 Task: For heading Arial black with underline.  font size for heading18,  'Change the font style of data to'Calibri.  and font size to 9,  Change the alignment of both headline & data to Align center.  In the sheet  BudgetReview logbook
Action: Mouse moved to (1028, 134)
Screenshot: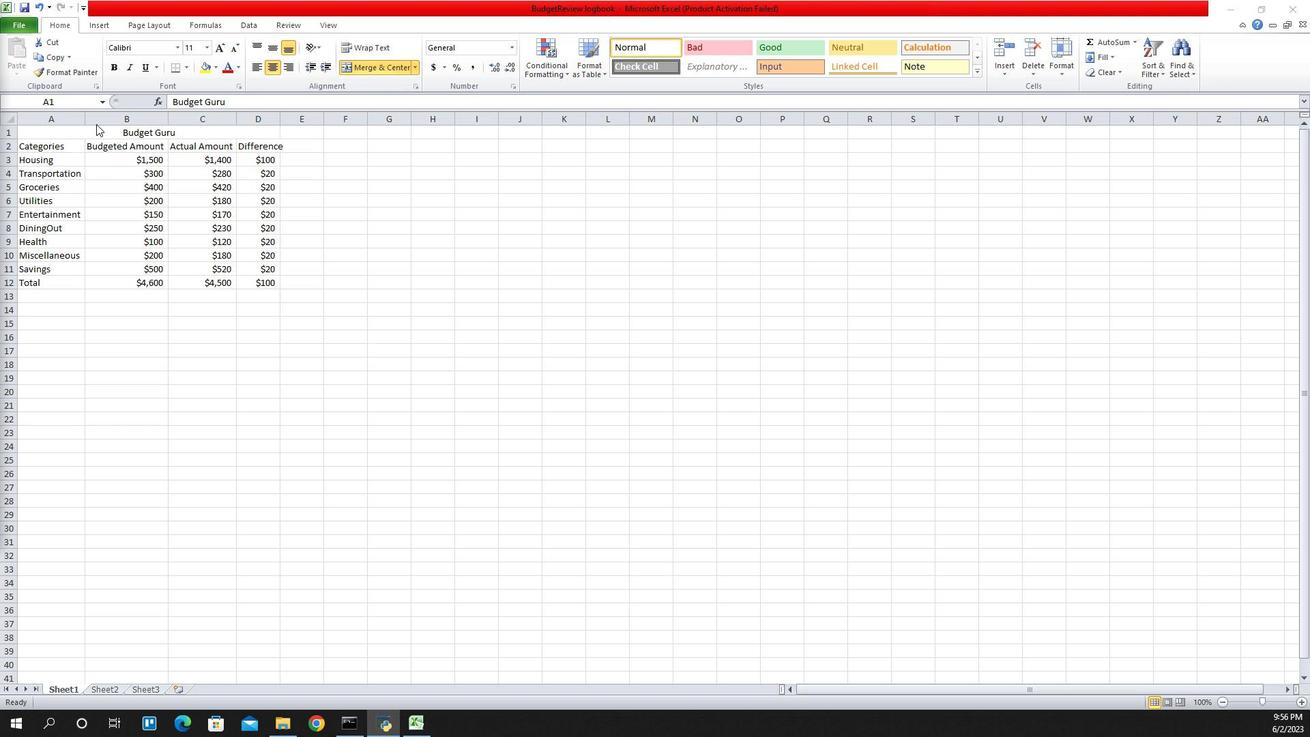 
Action: Mouse pressed left at (1028, 134)
Screenshot: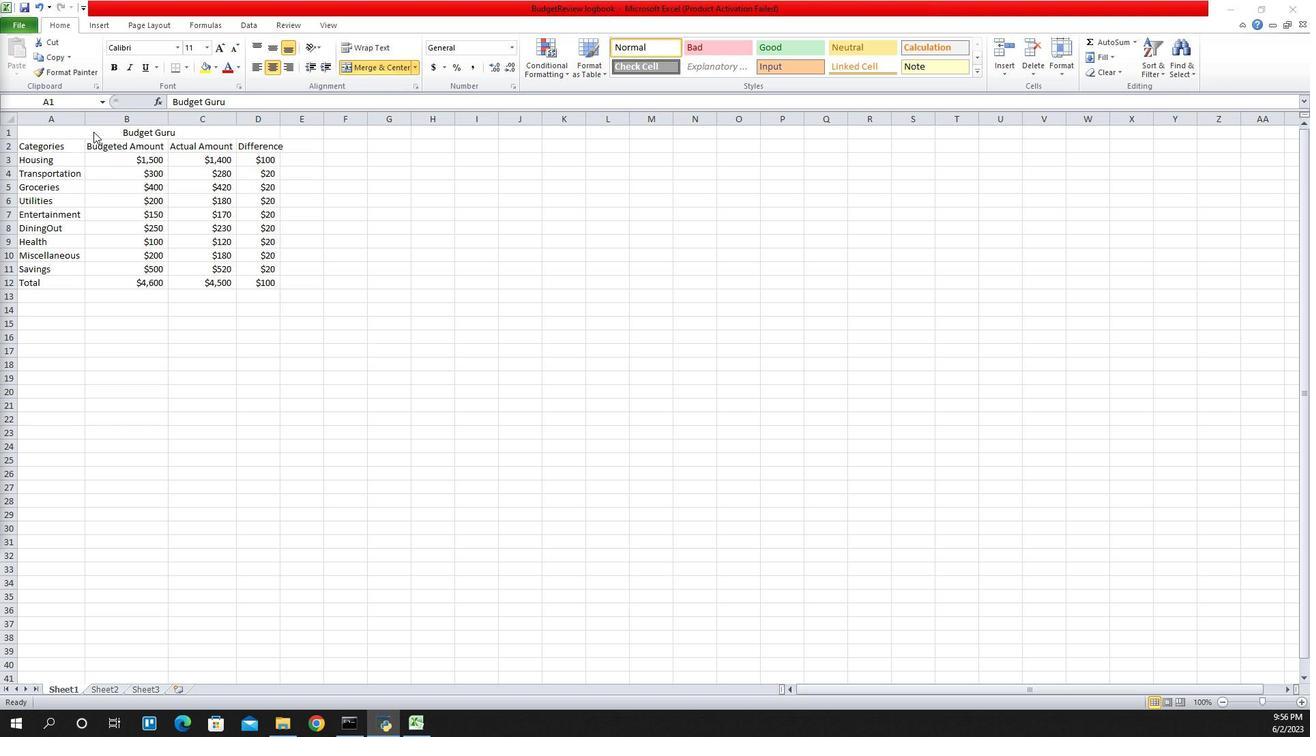 
Action: Mouse moved to (1098, 51)
Screenshot: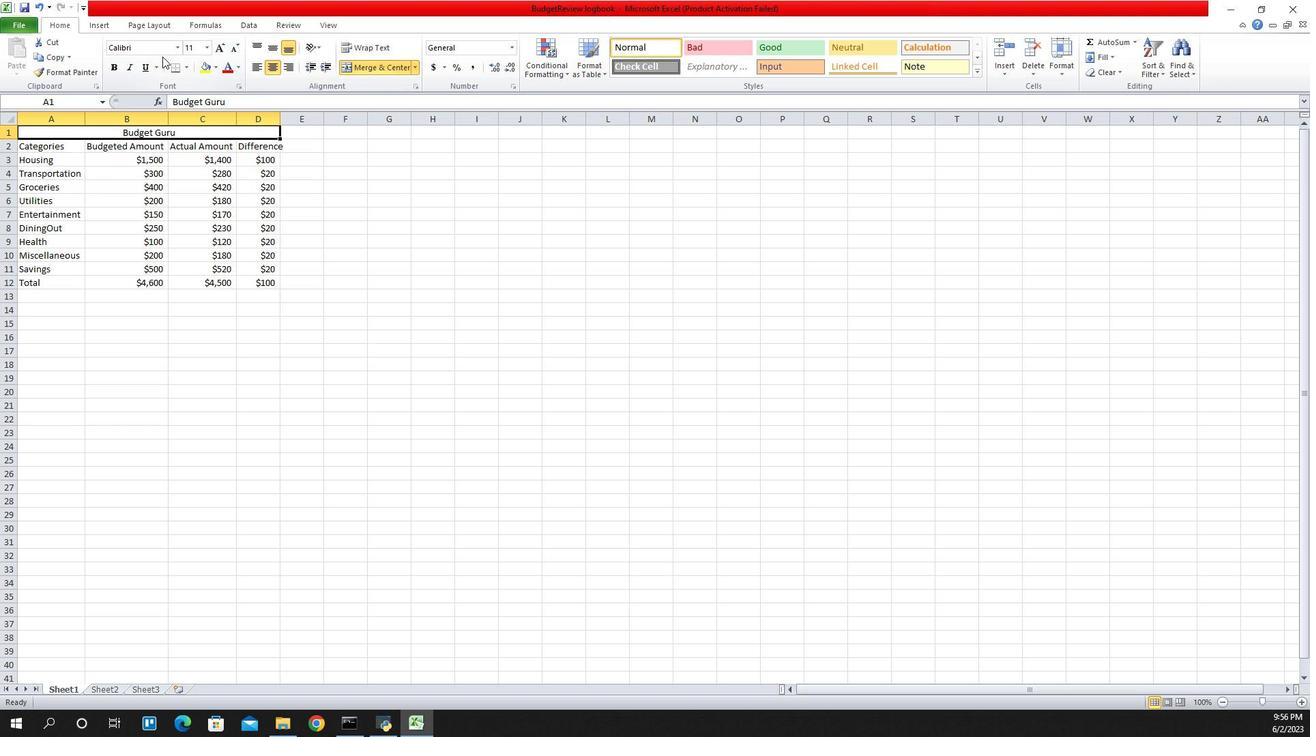 
Action: Mouse pressed left at (1098, 51)
Screenshot: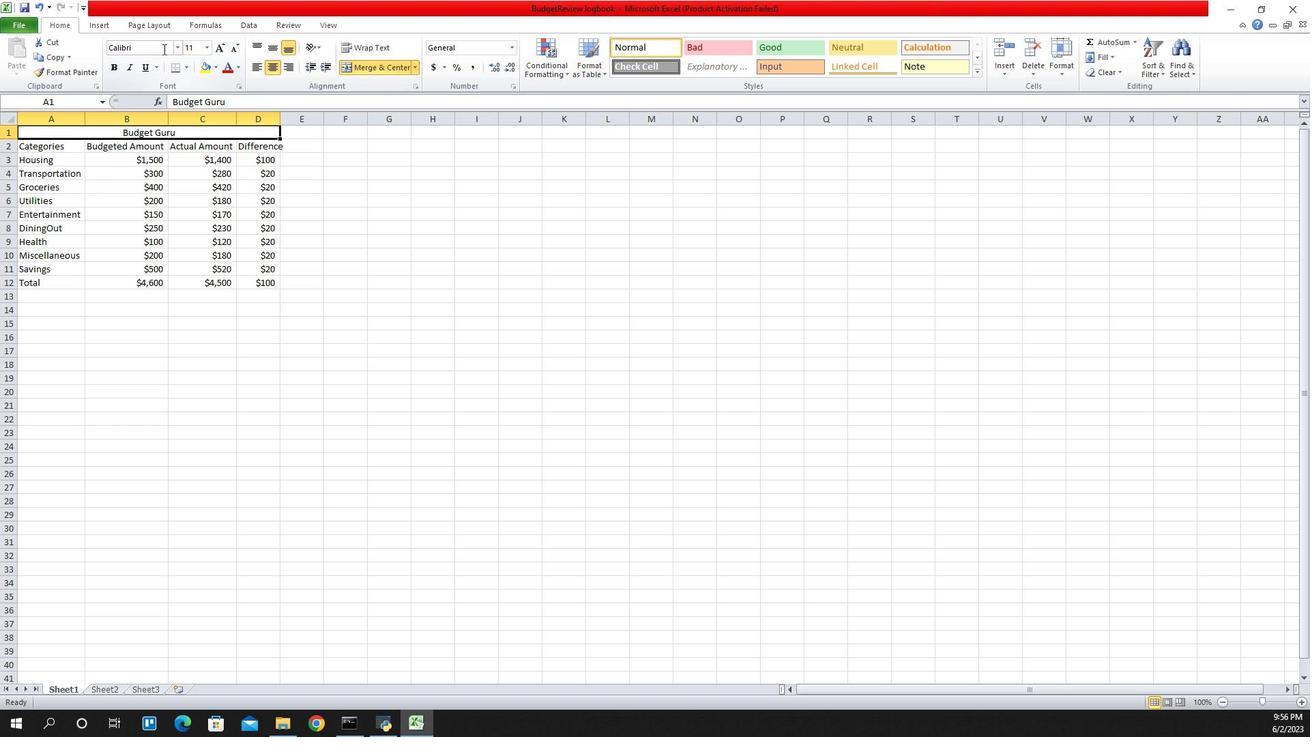 
Action: Mouse moved to (1114, 53)
Screenshot: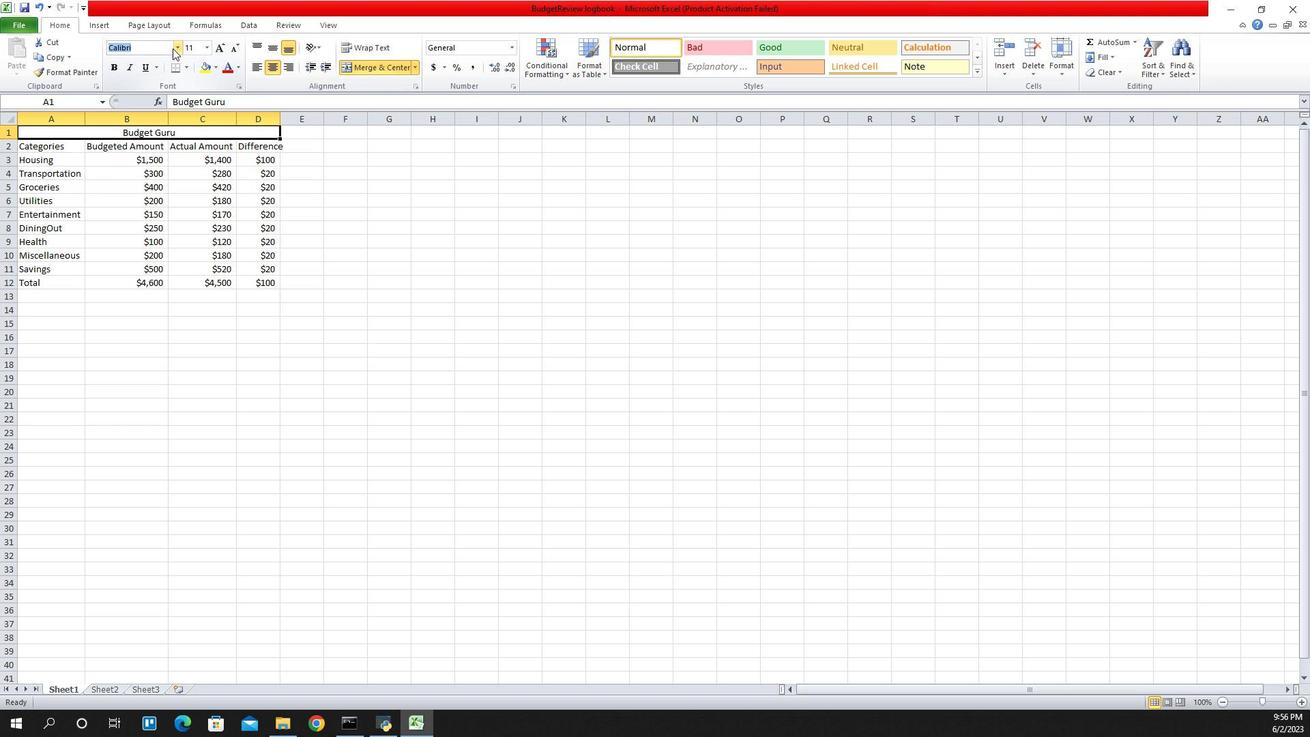 
Action: Mouse pressed left at (1114, 53)
Screenshot: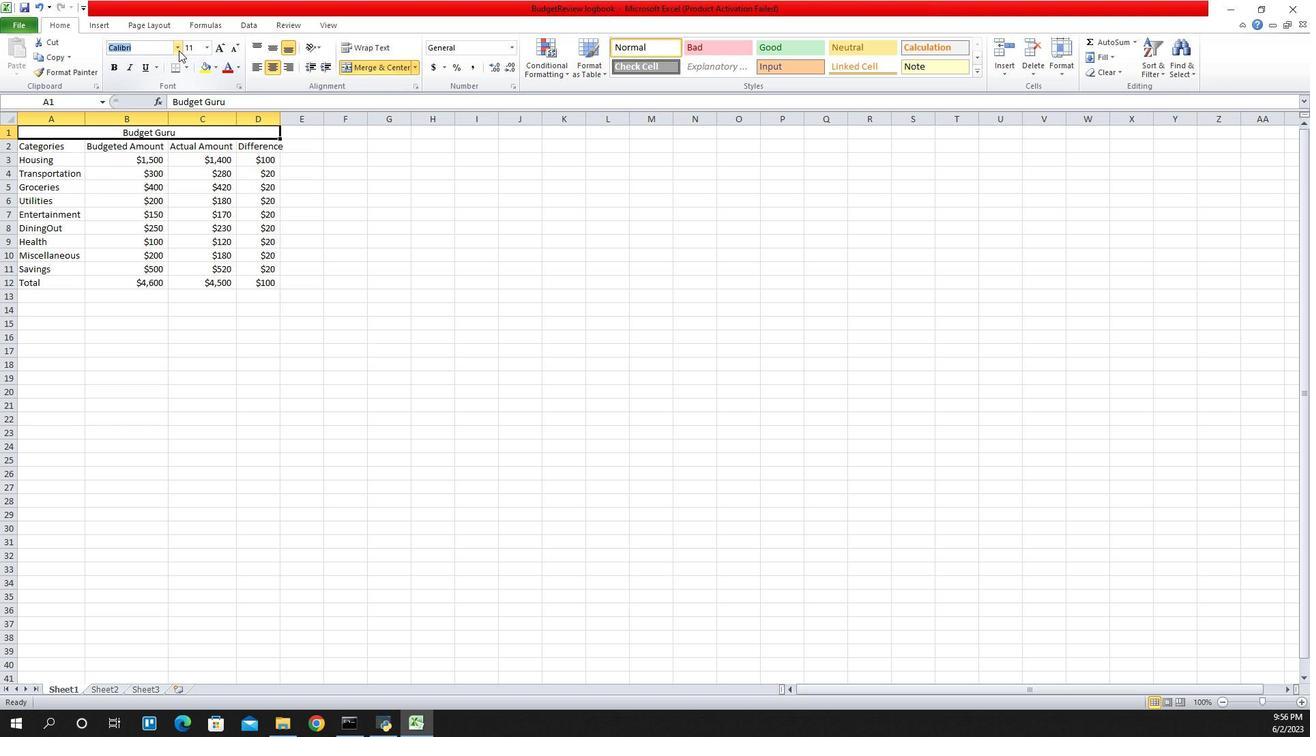 
Action: Mouse moved to (1090, 180)
Screenshot: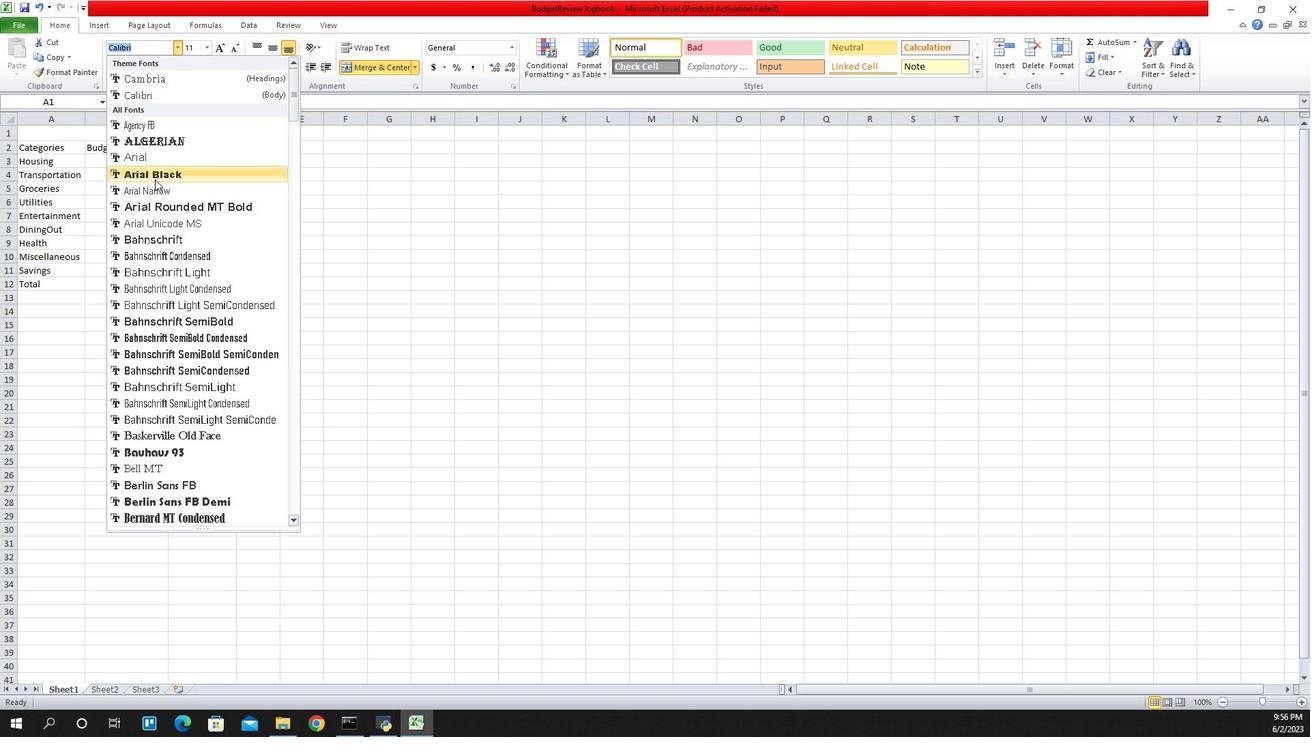 
Action: Mouse pressed left at (1090, 180)
Screenshot: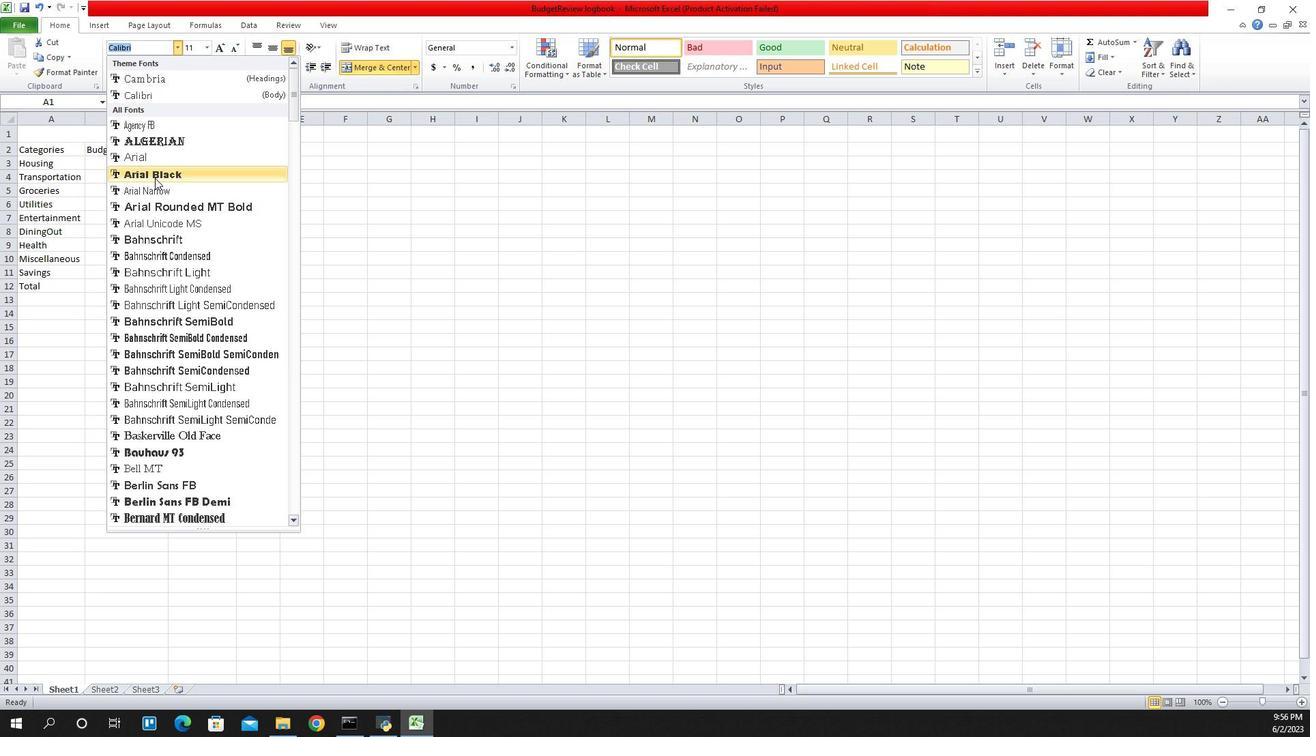 
Action: Mouse moved to (1083, 70)
Screenshot: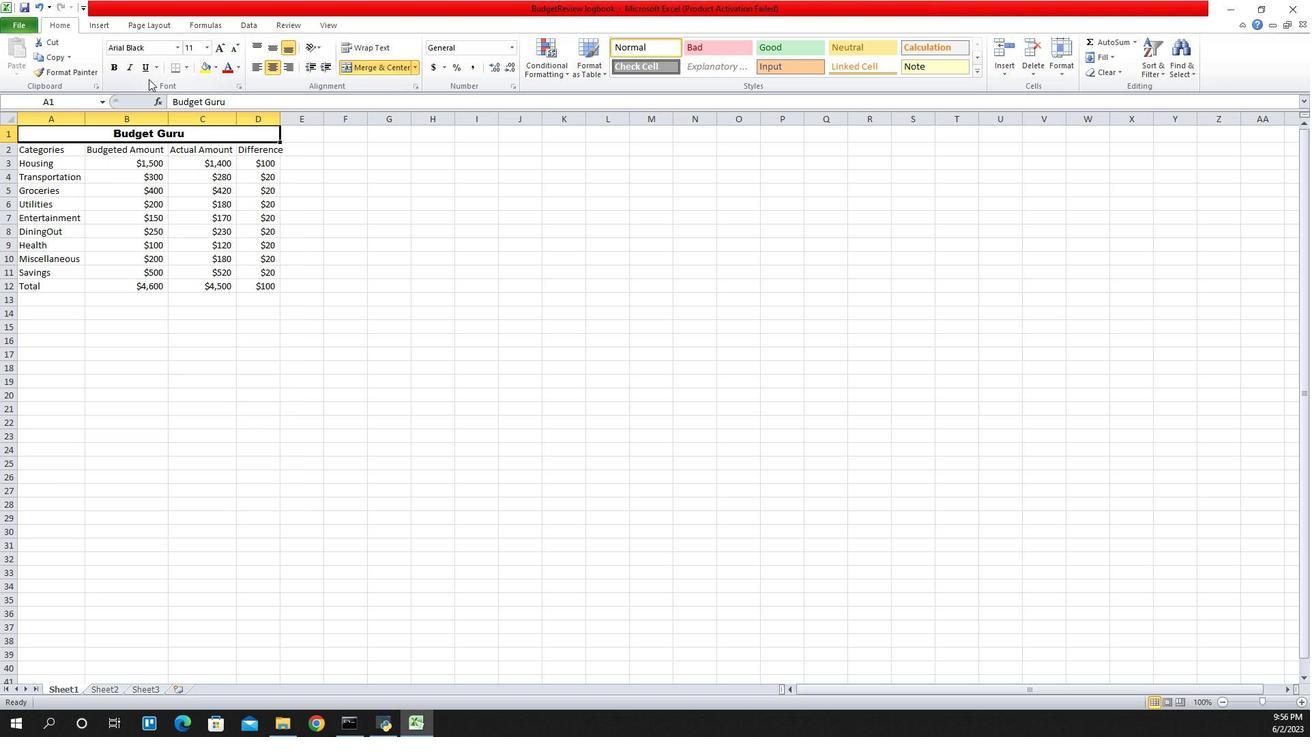
Action: Mouse pressed left at (1083, 70)
Screenshot: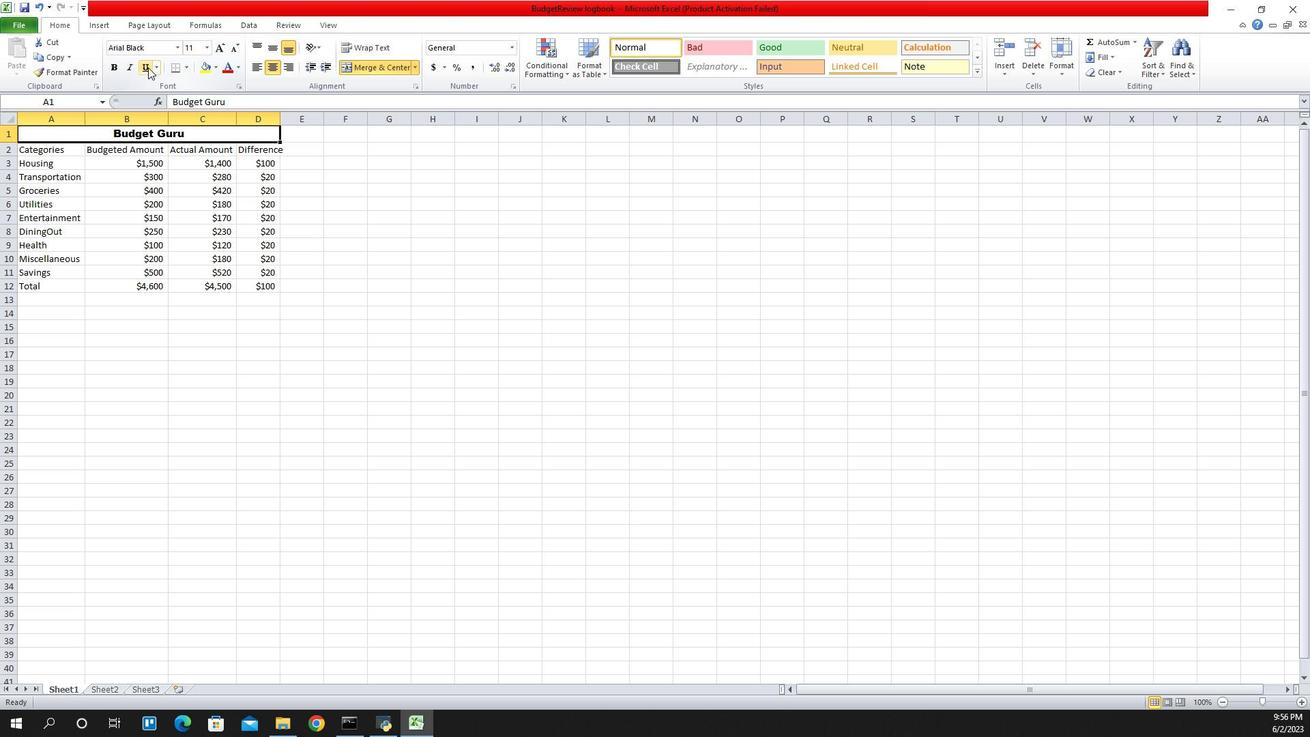 
Action: Mouse moved to (1144, 53)
Screenshot: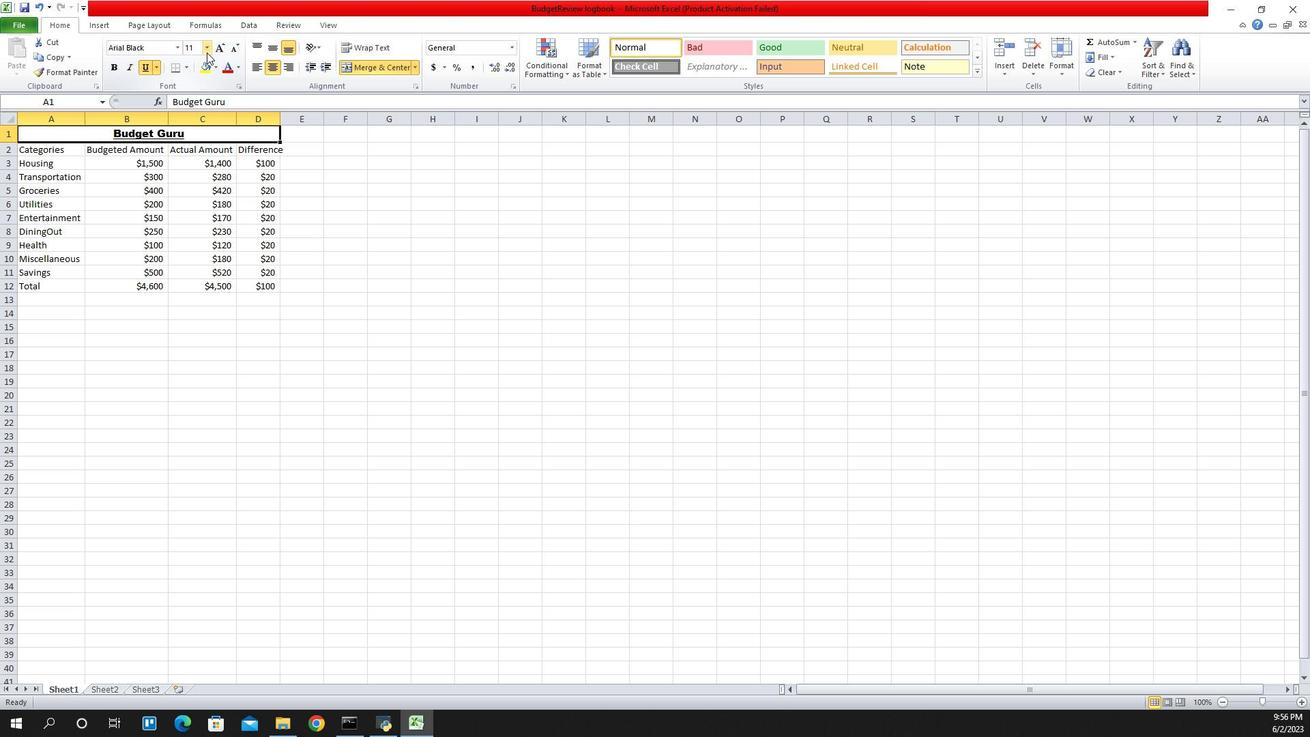 
Action: Mouse pressed left at (1144, 53)
Screenshot: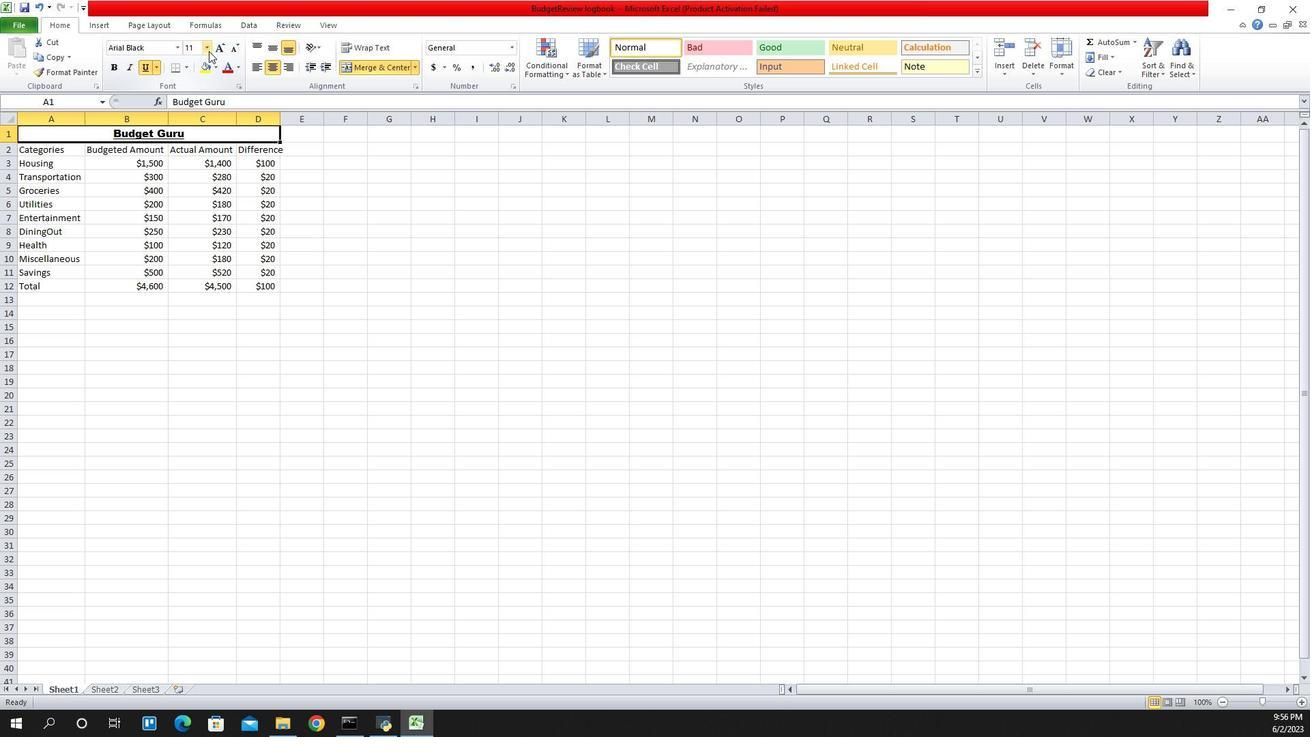 
Action: Mouse moved to (1128, 146)
Screenshot: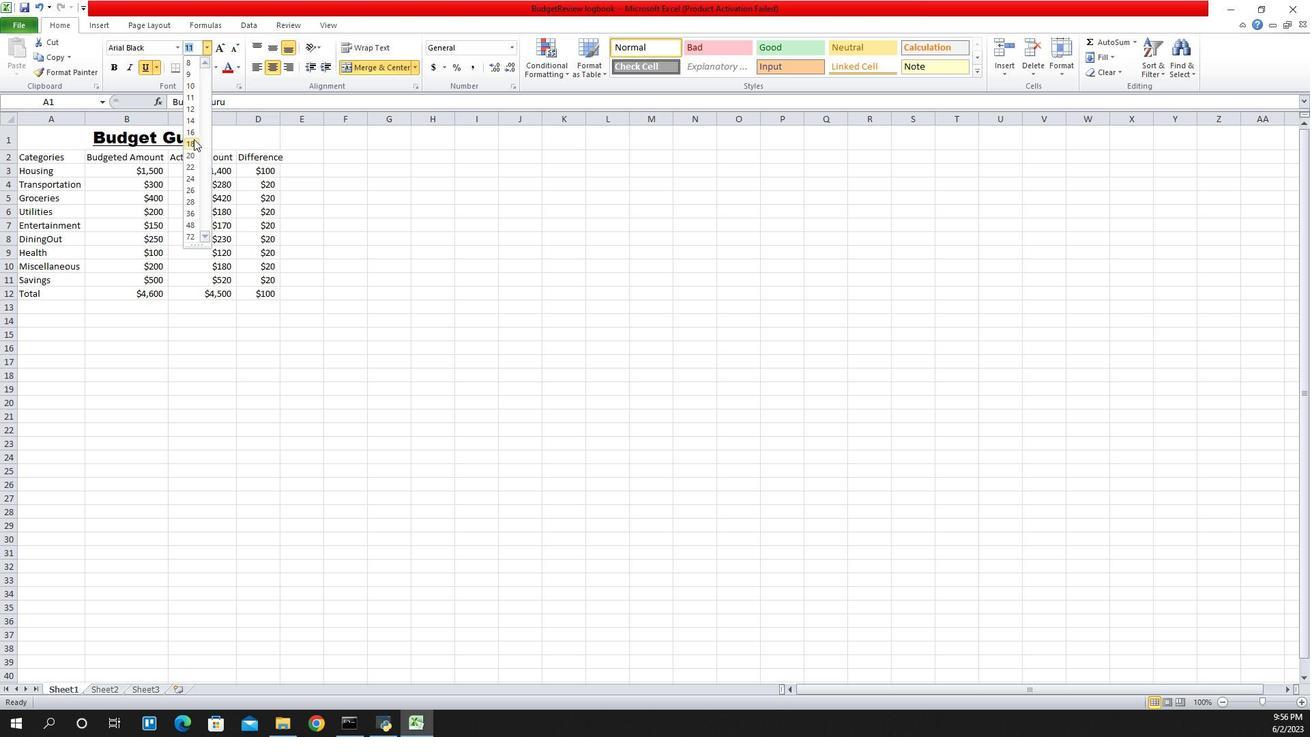 
Action: Mouse pressed left at (1128, 146)
Screenshot: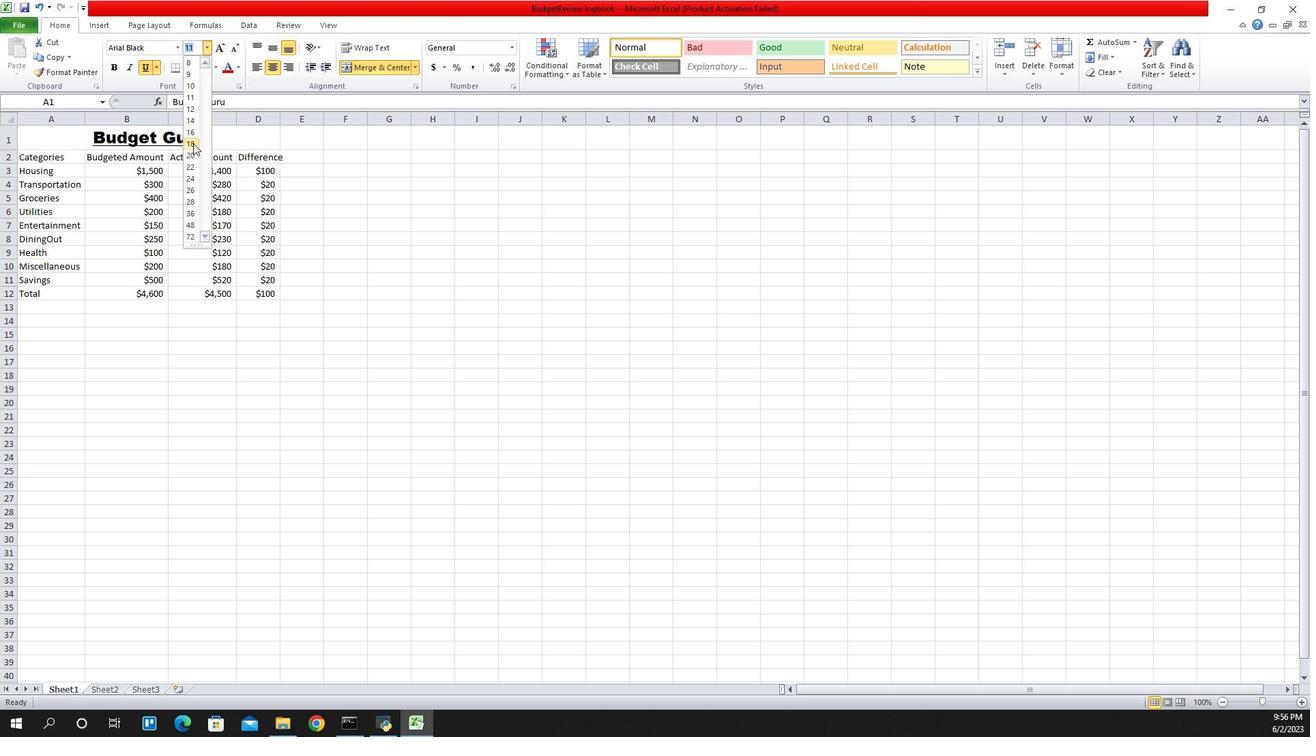 
Action: Mouse moved to (977, 163)
Screenshot: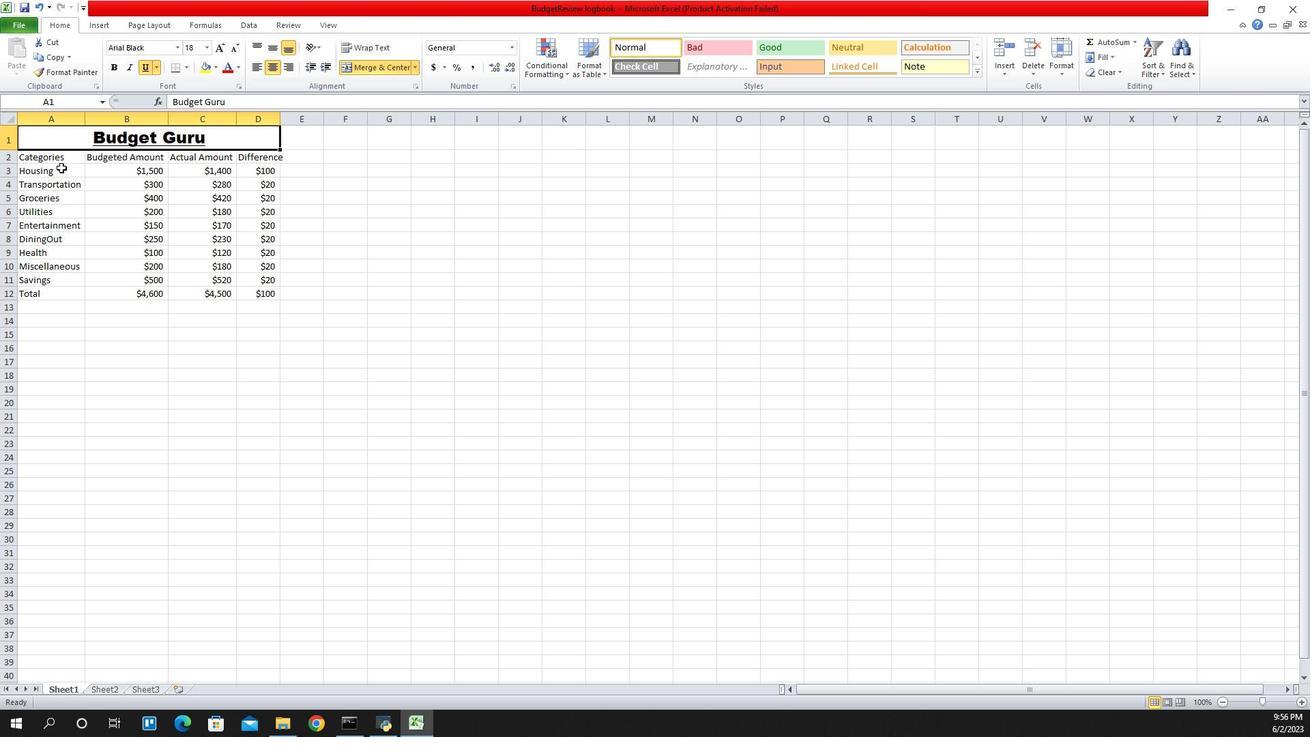 
Action: Mouse pressed left at (977, 163)
Screenshot: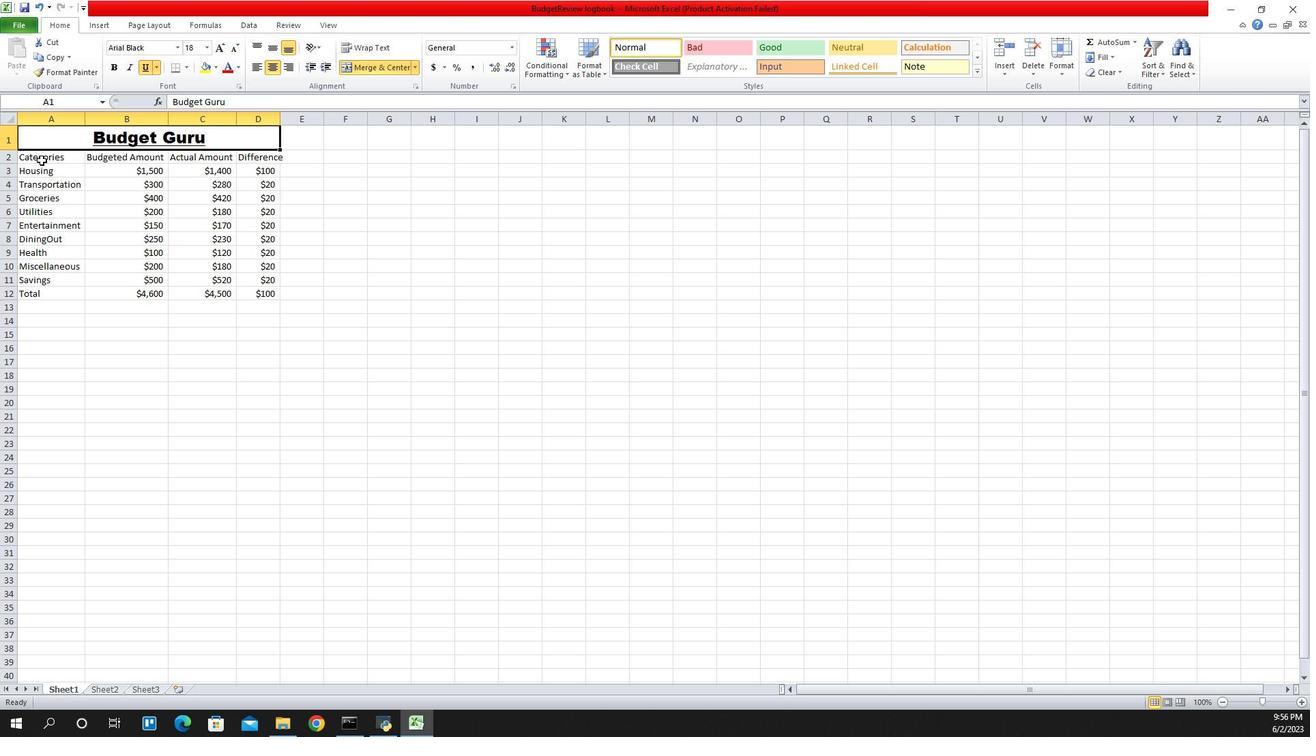 
Action: Mouse moved to (1112, 49)
Screenshot: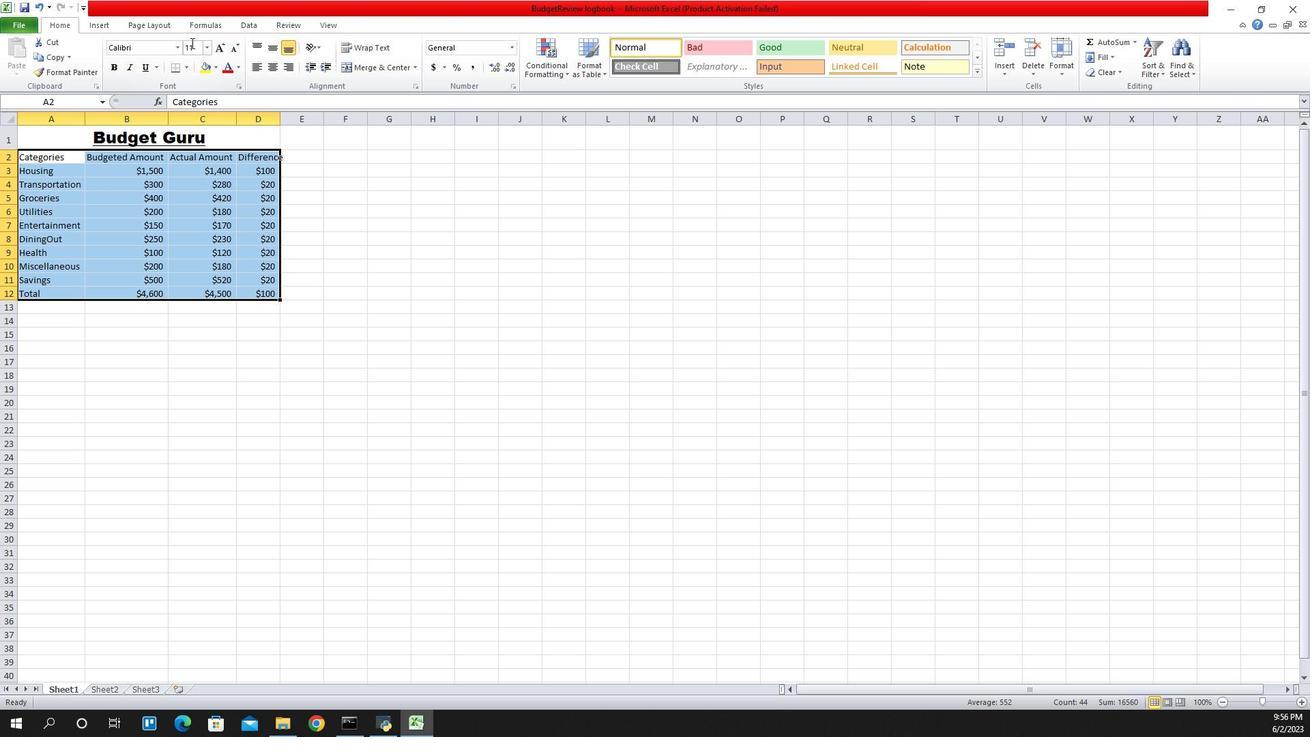 
Action: Mouse pressed left at (1112, 49)
Screenshot: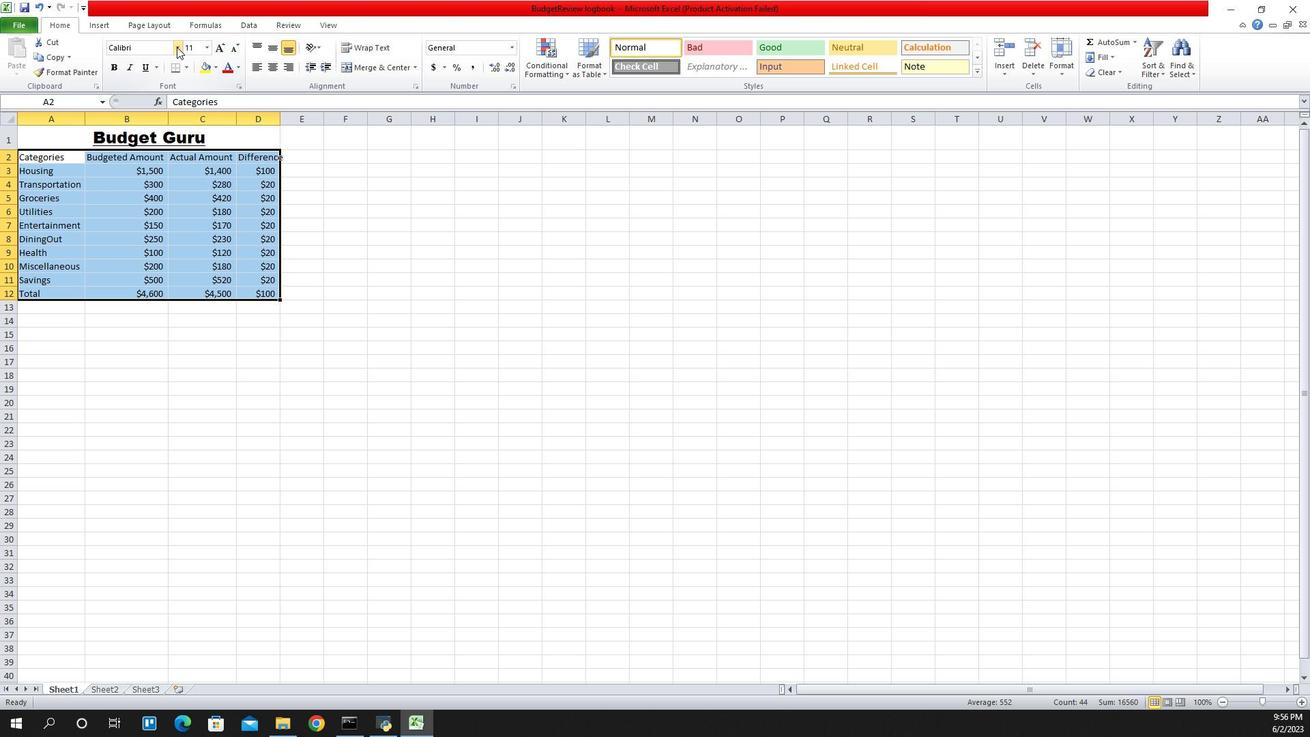 
Action: Mouse moved to (1101, 92)
Screenshot: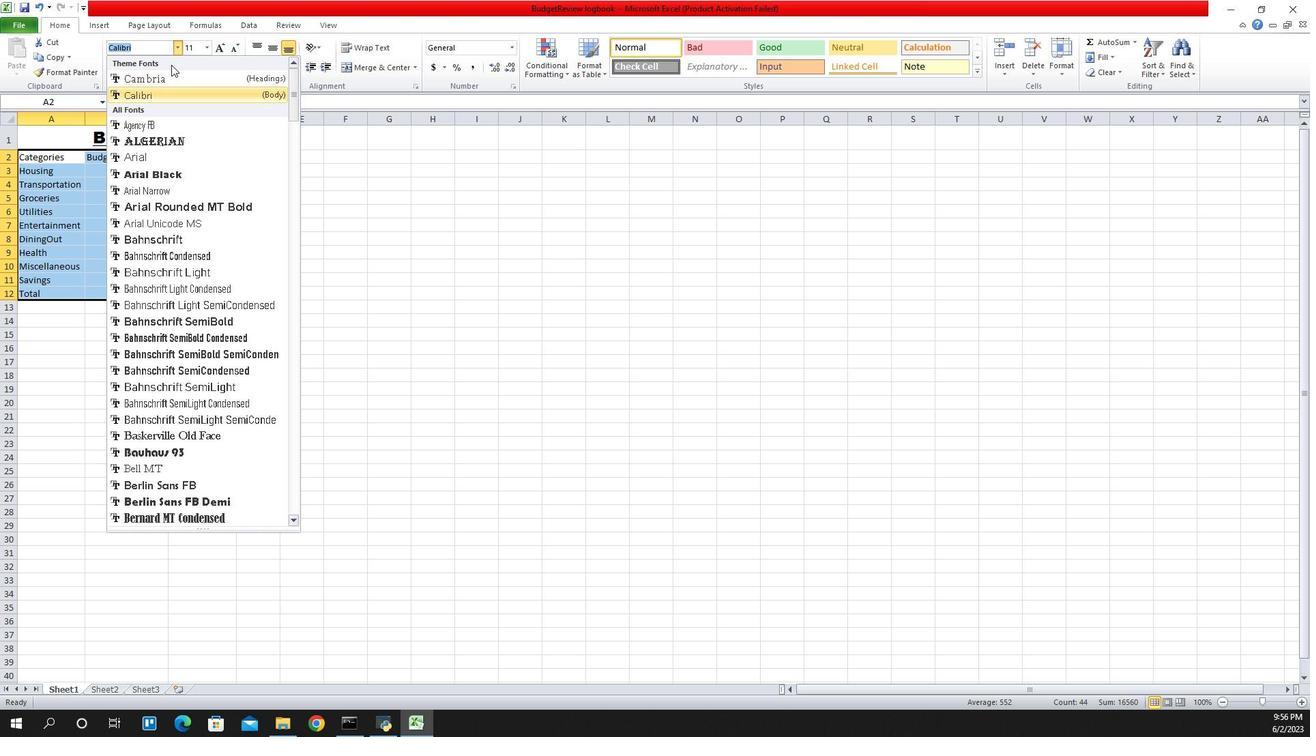 
Action: Mouse pressed left at (1101, 92)
Screenshot: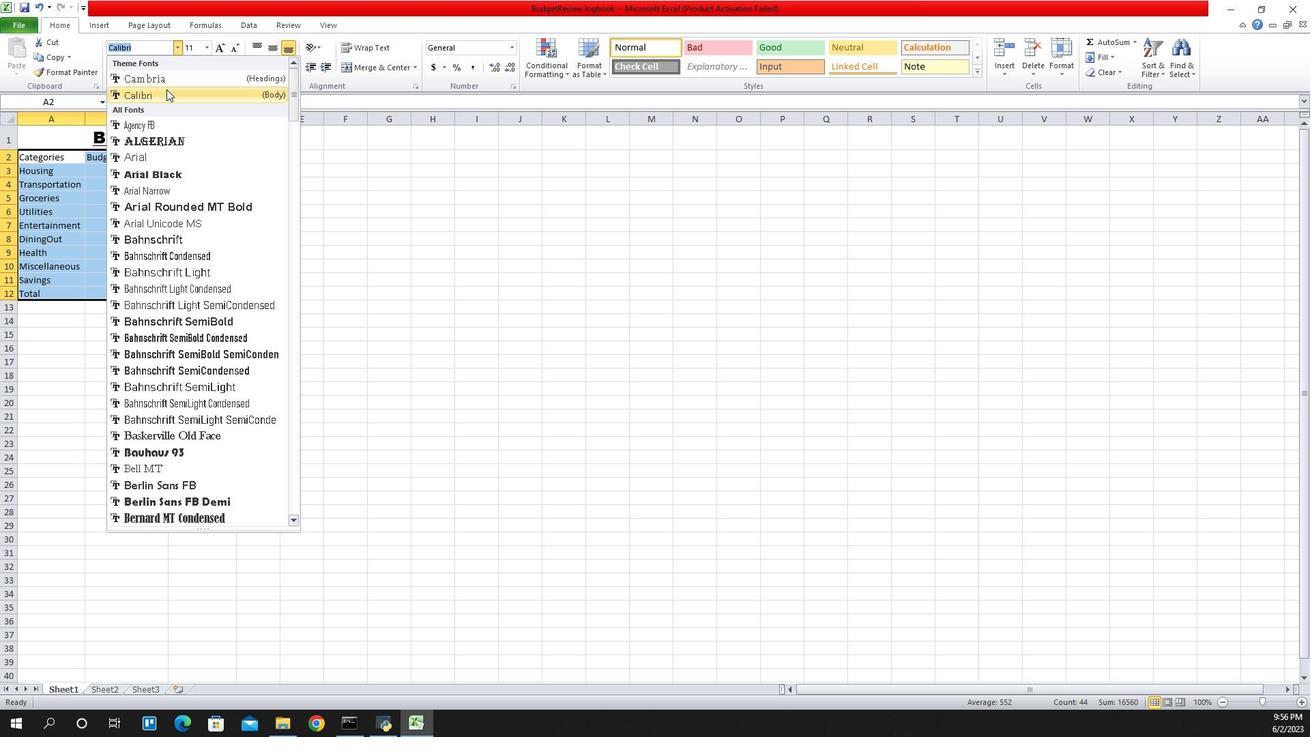 
Action: Mouse moved to (1141, 51)
Screenshot: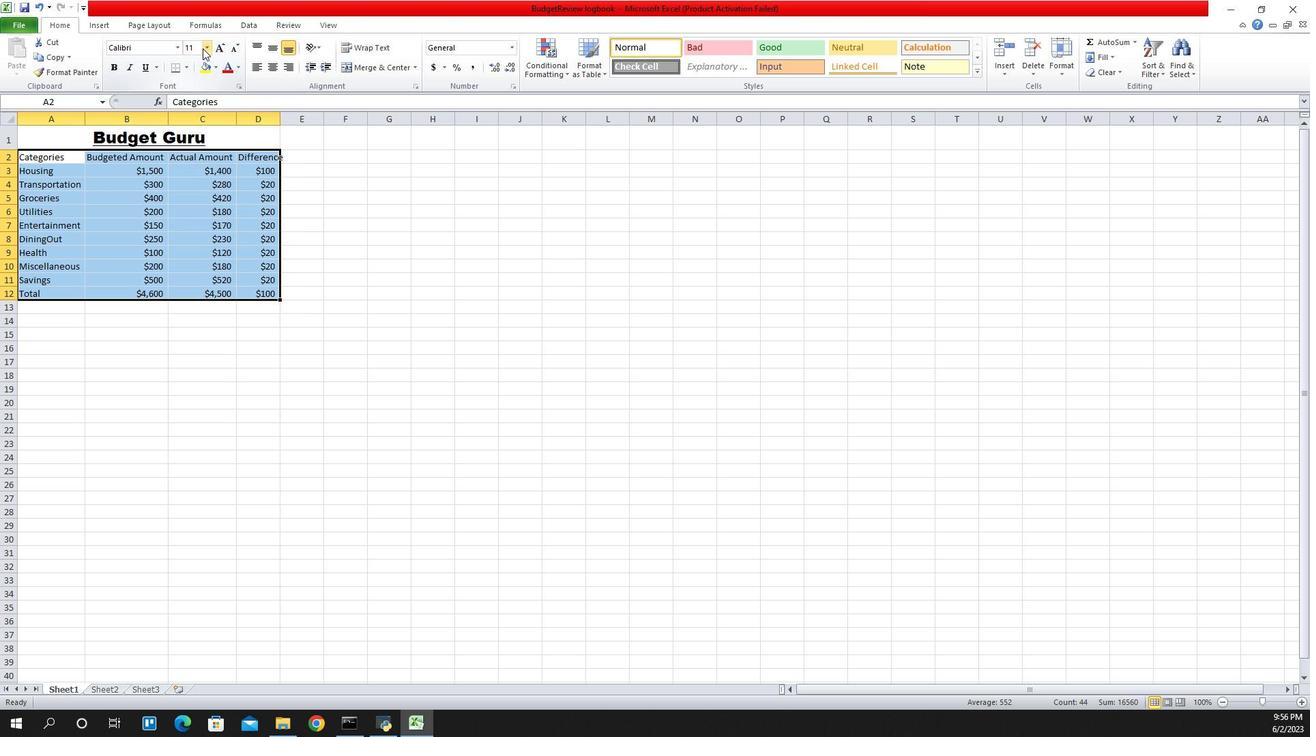 
Action: Mouse pressed left at (1141, 51)
Screenshot: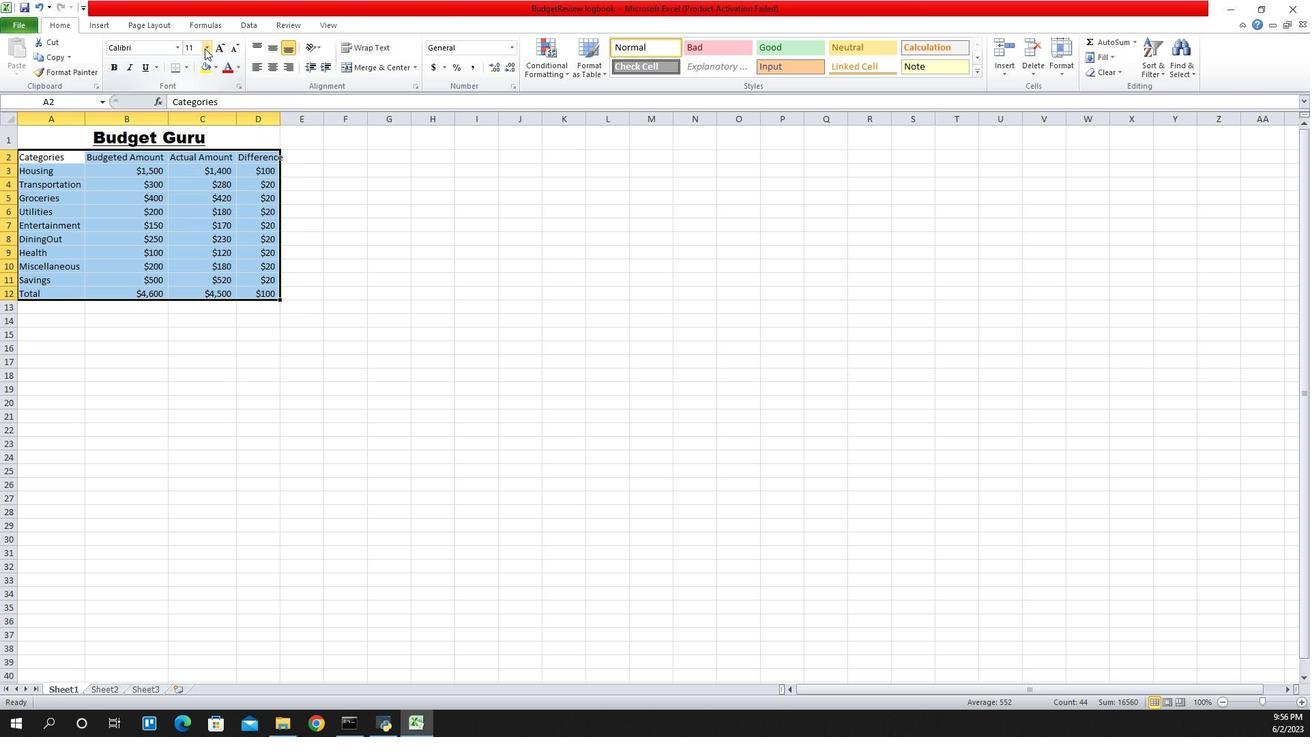 
Action: Mouse moved to (1133, 75)
Screenshot: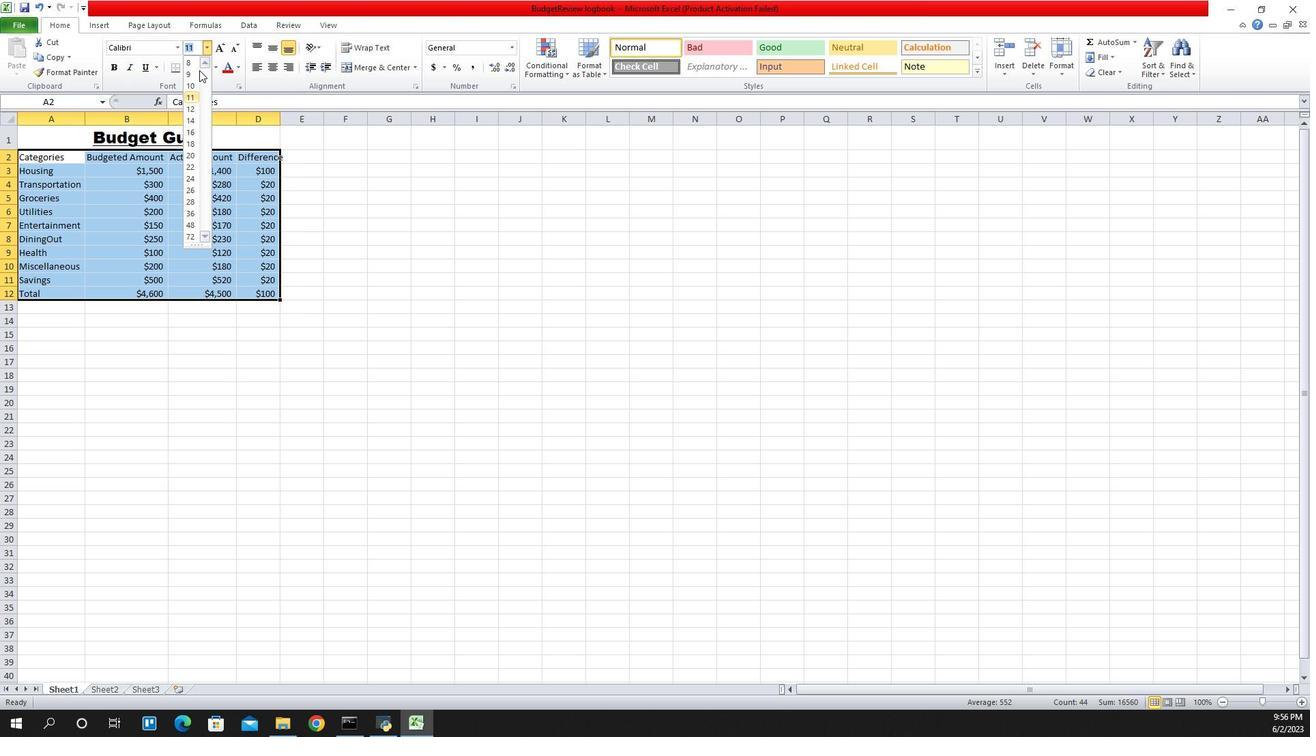 
Action: Mouse pressed left at (1133, 75)
Screenshot: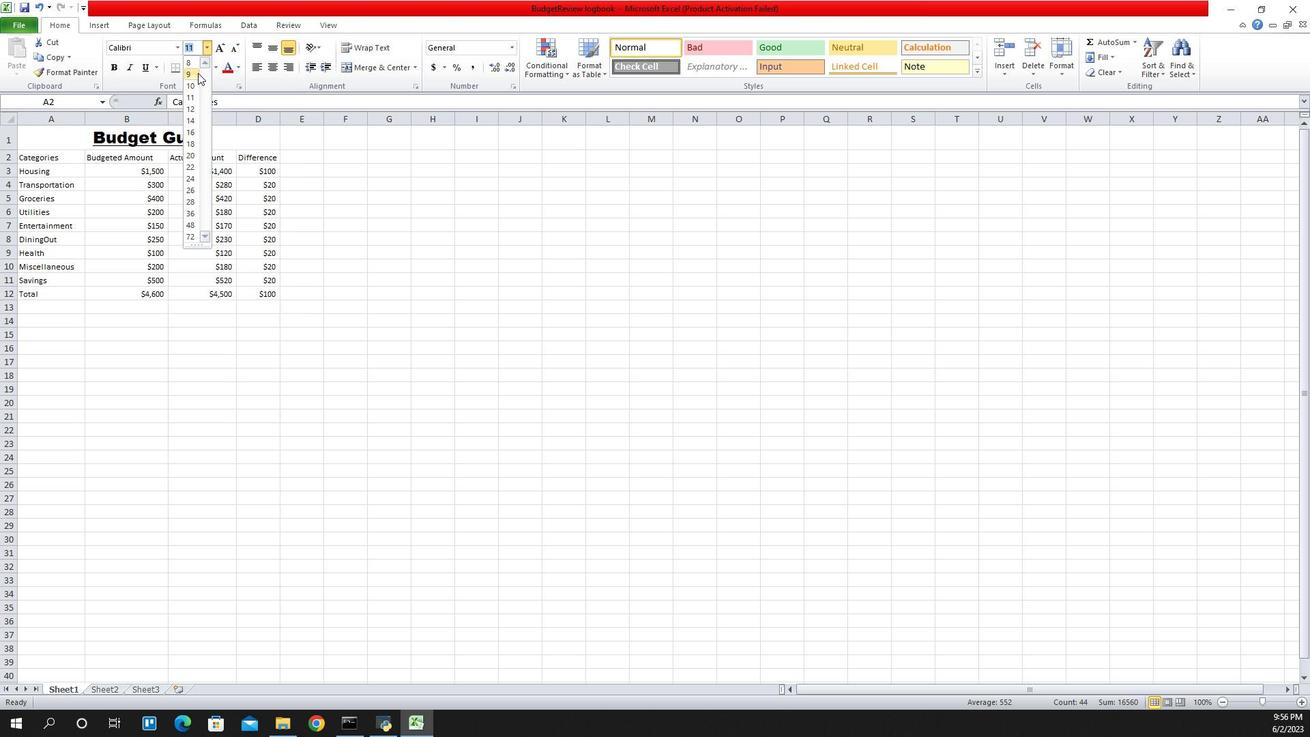 
Action: Mouse moved to (1005, 137)
Screenshot: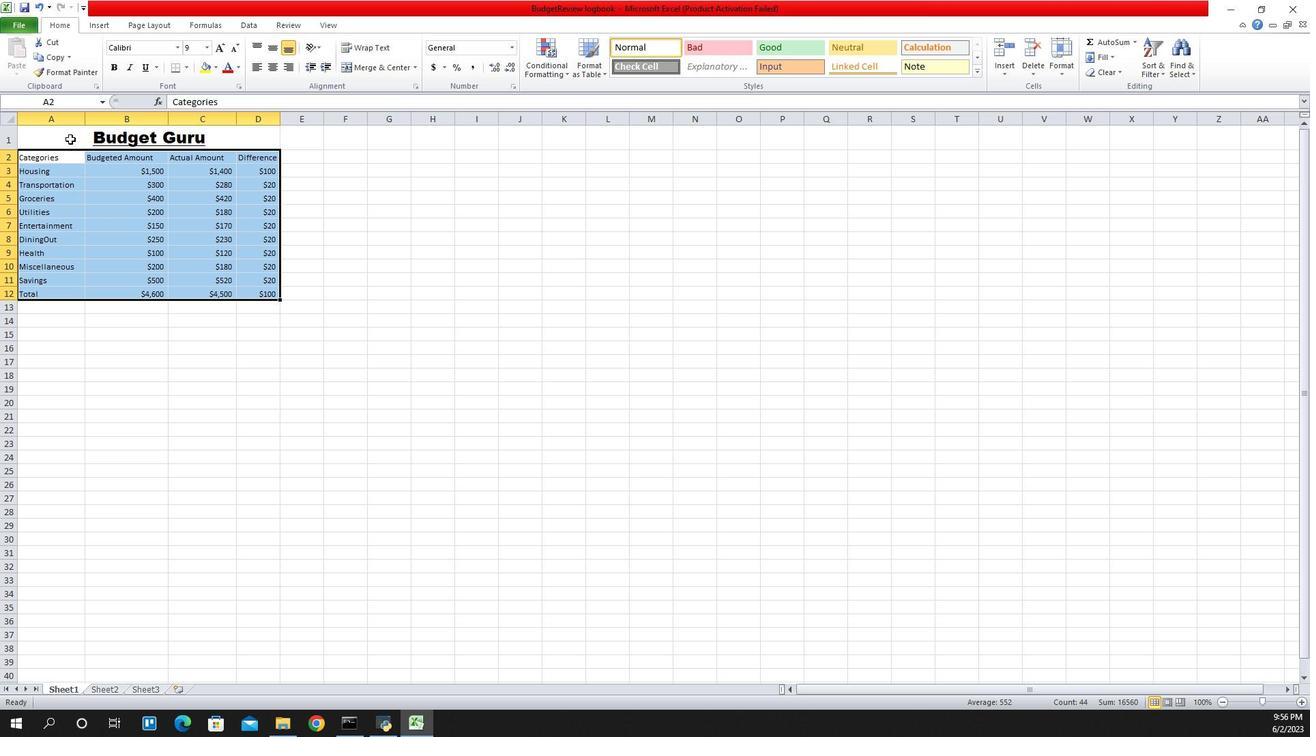 
Action: Mouse pressed left at (1005, 137)
Screenshot: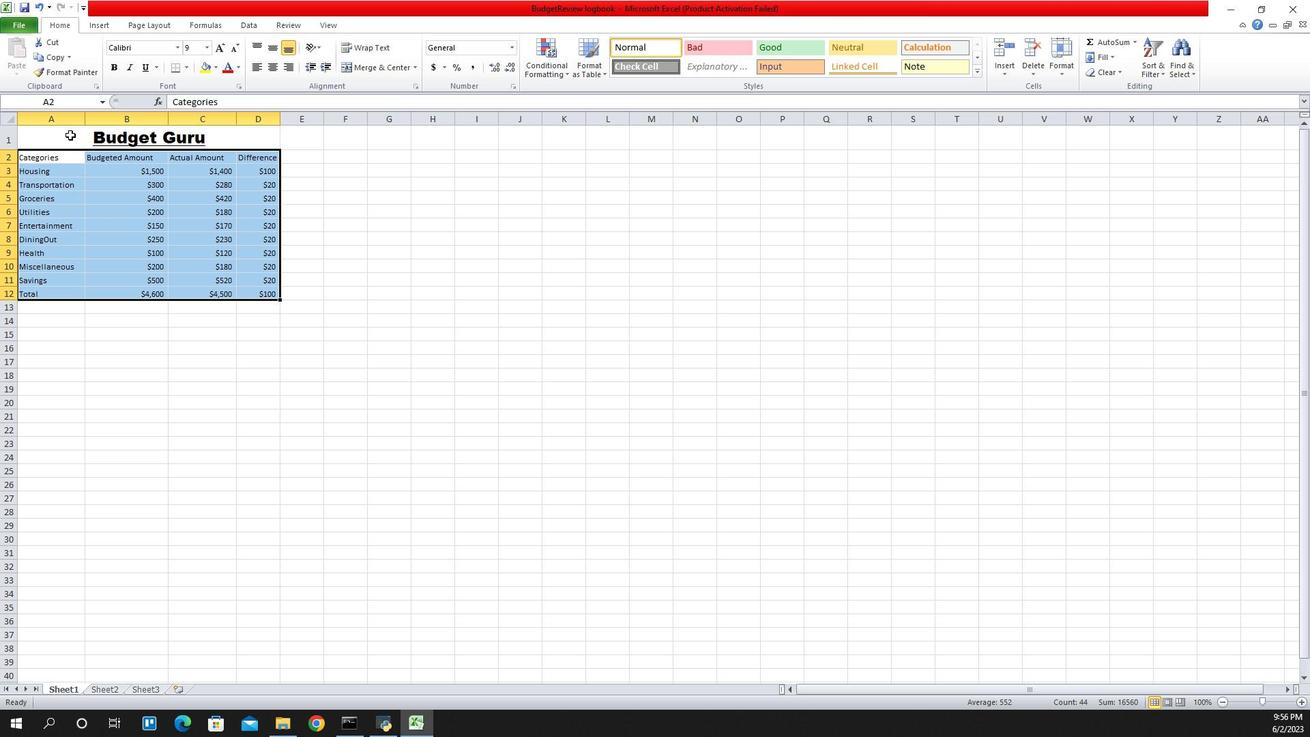 
Action: Mouse moved to (1209, 71)
Screenshot: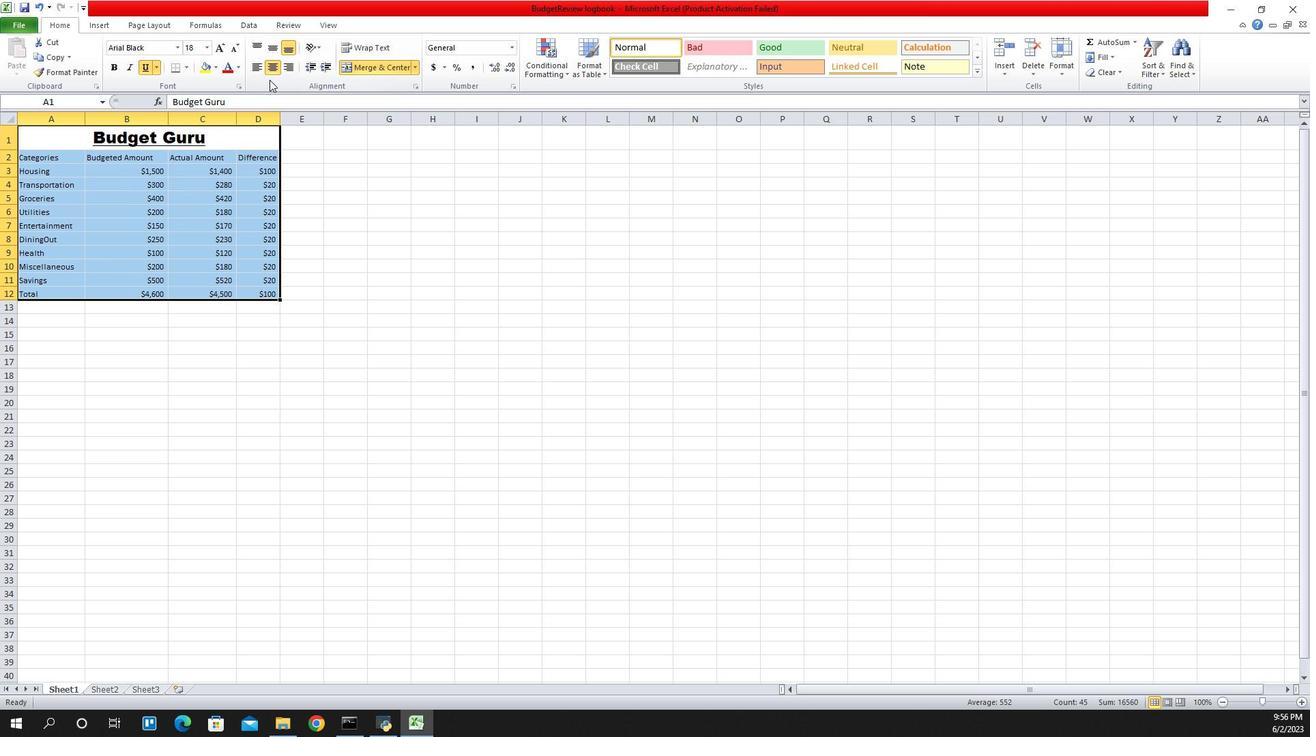 
Action: Mouse pressed left at (1209, 71)
Screenshot: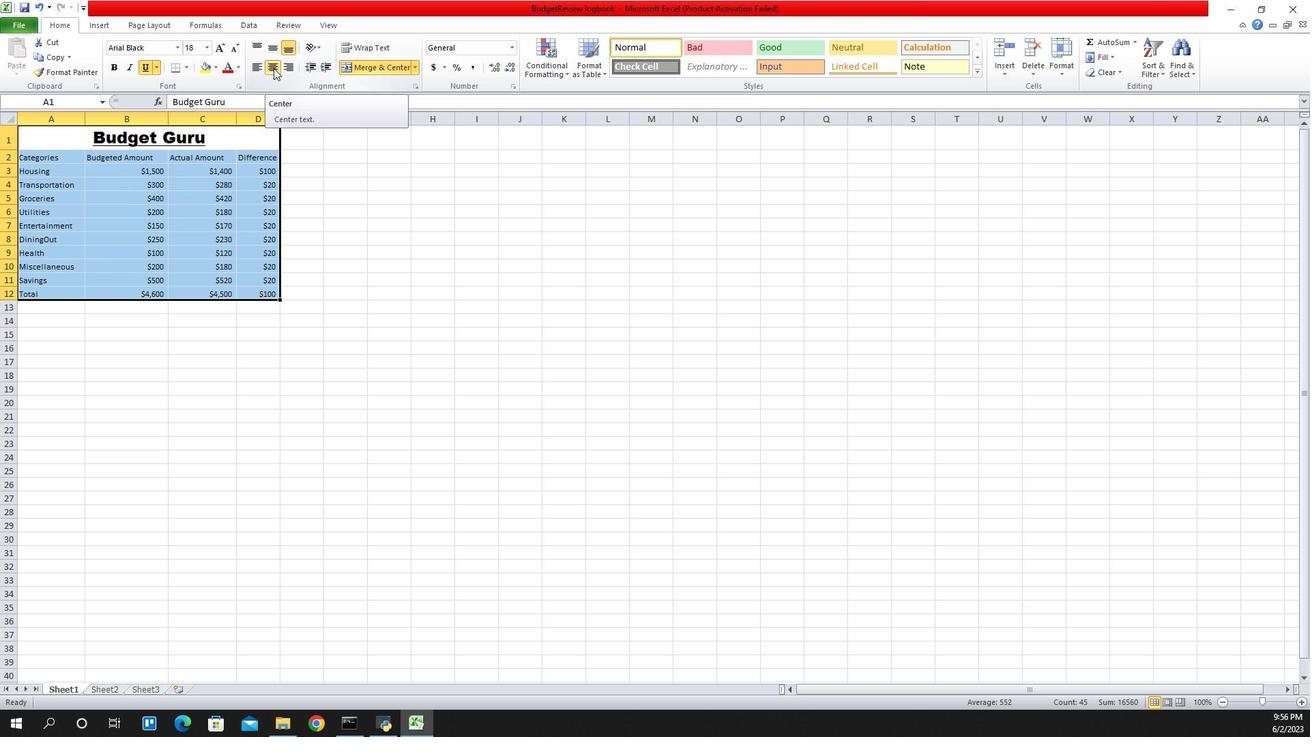 
Action: Mouse pressed left at (1209, 71)
Screenshot: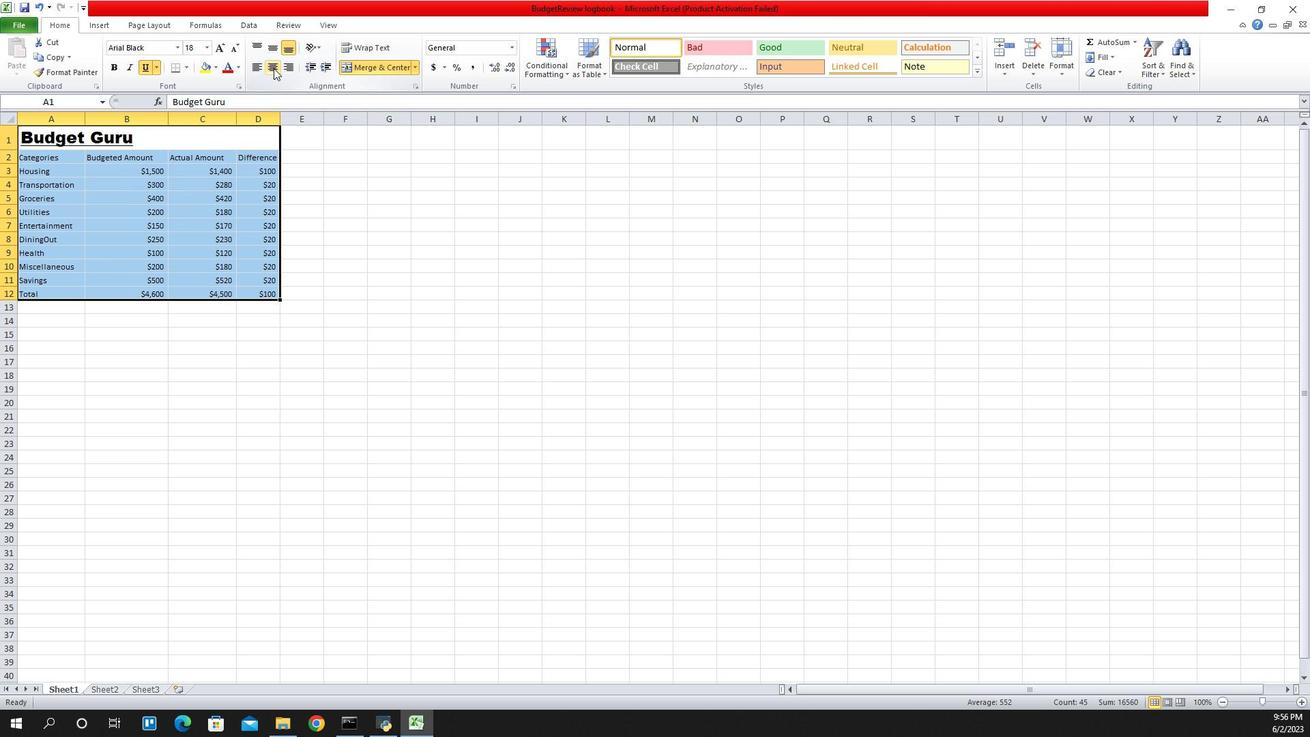 
